 Task: Make in the project AgileRelay a sprint 'Knowledge Transfer Sprint'. Create in the project AgileRelay a sprint 'Knowledge Transfer Sprint'. Add in the project AgileRelay a sprint 'Knowledge Transfer Sprint'
Action: Mouse moved to (206, 59)
Screenshot: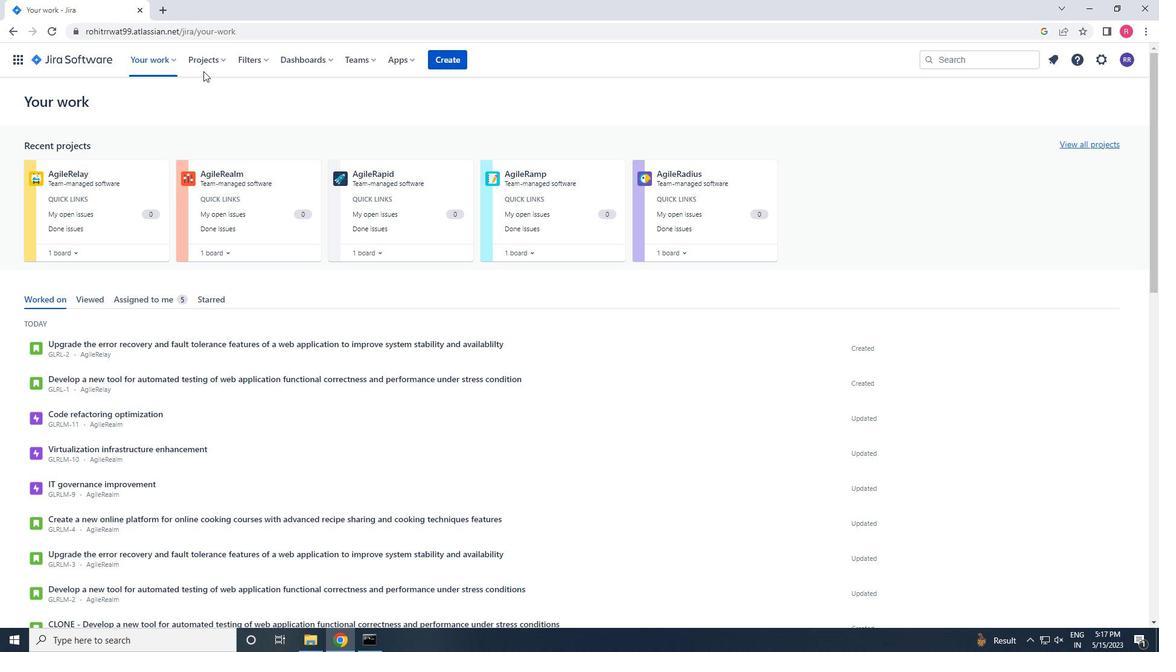 
Action: Mouse pressed left at (206, 59)
Screenshot: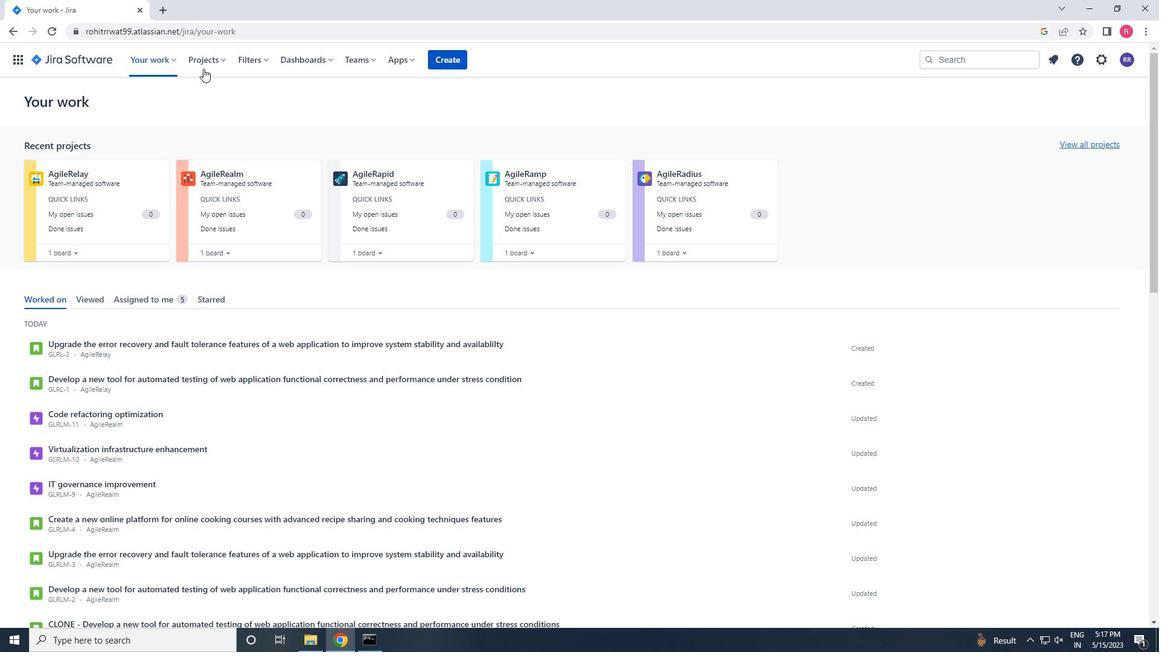 
Action: Mouse moved to (224, 114)
Screenshot: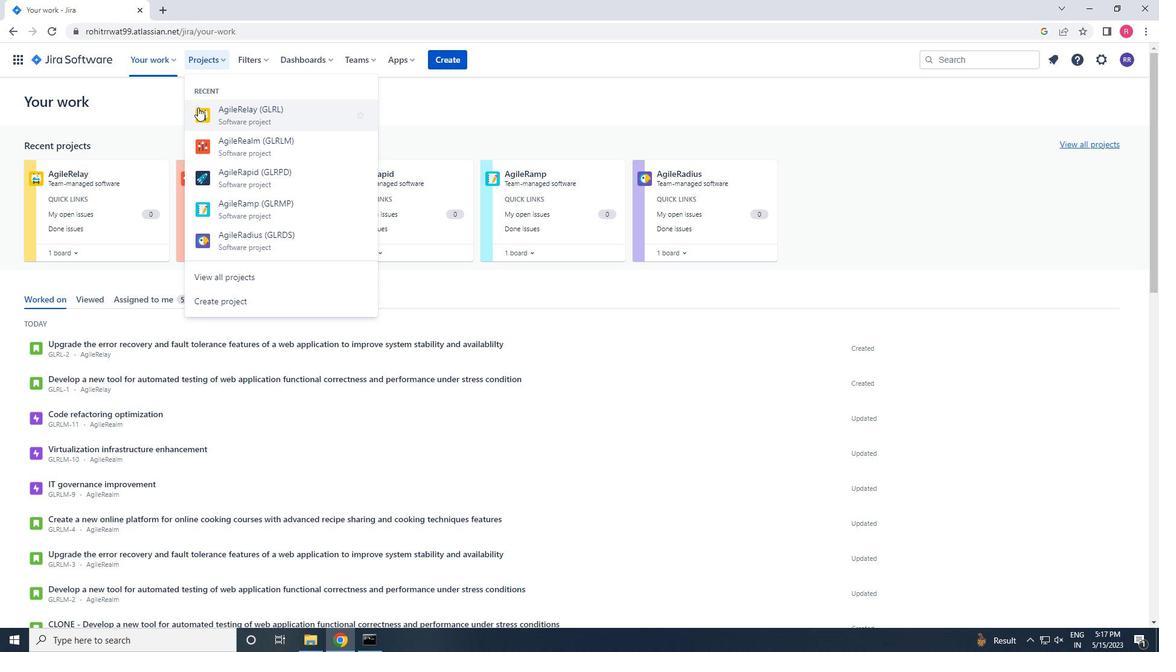 
Action: Mouse pressed left at (224, 114)
Screenshot: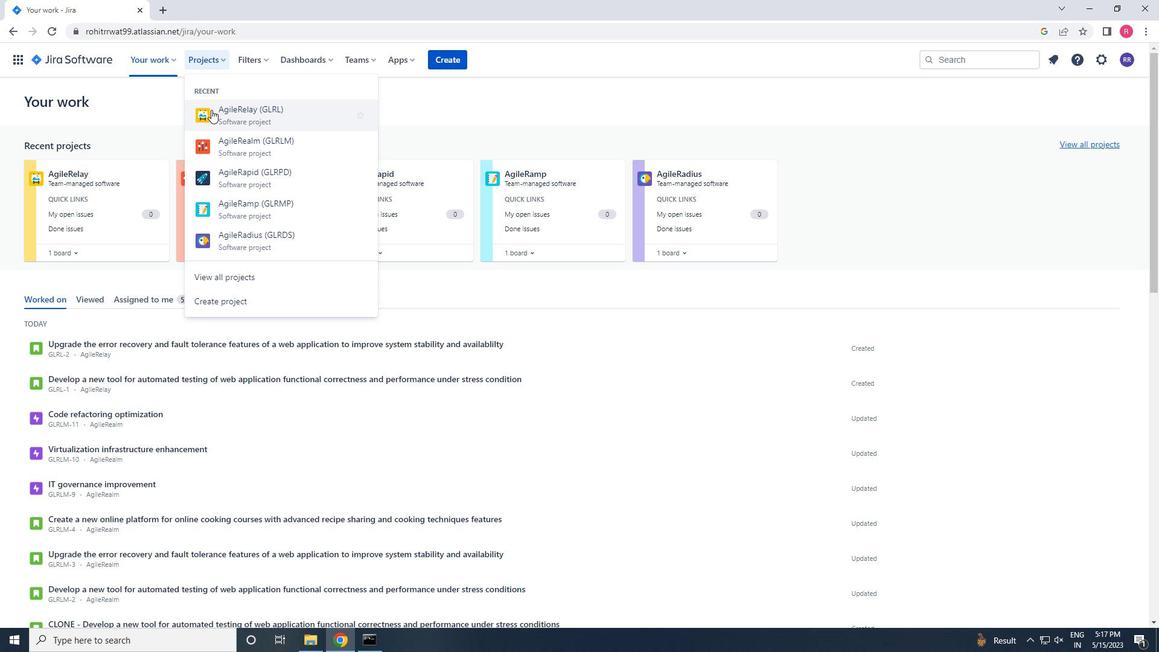 
Action: Mouse moved to (61, 182)
Screenshot: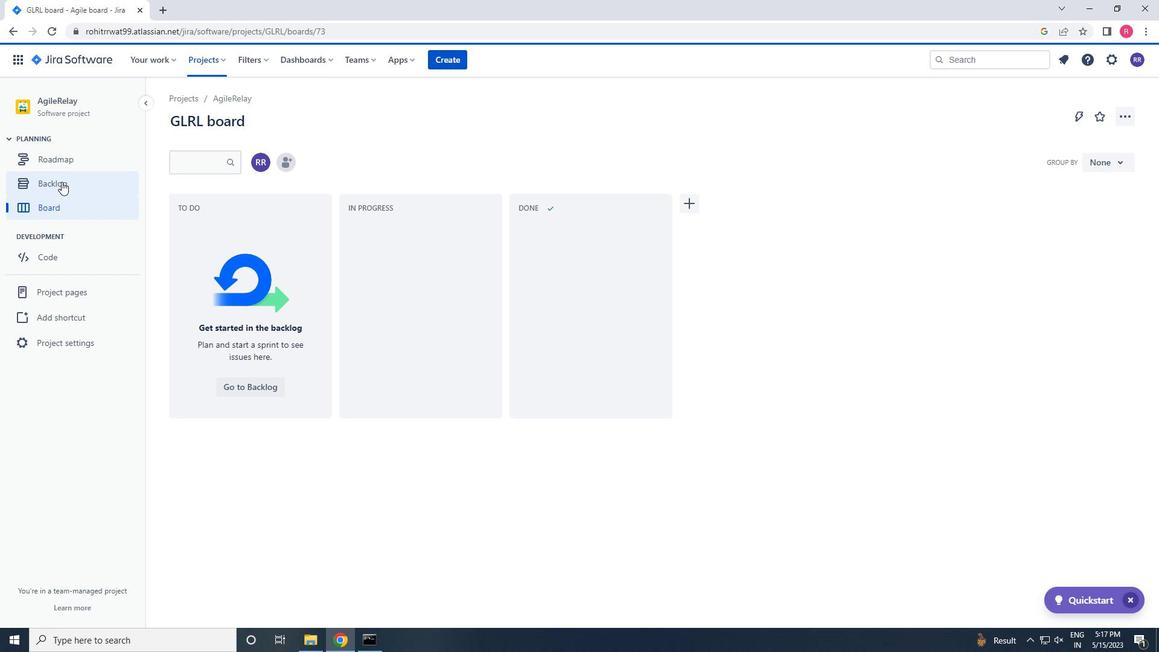 
Action: Mouse pressed left at (61, 182)
Screenshot: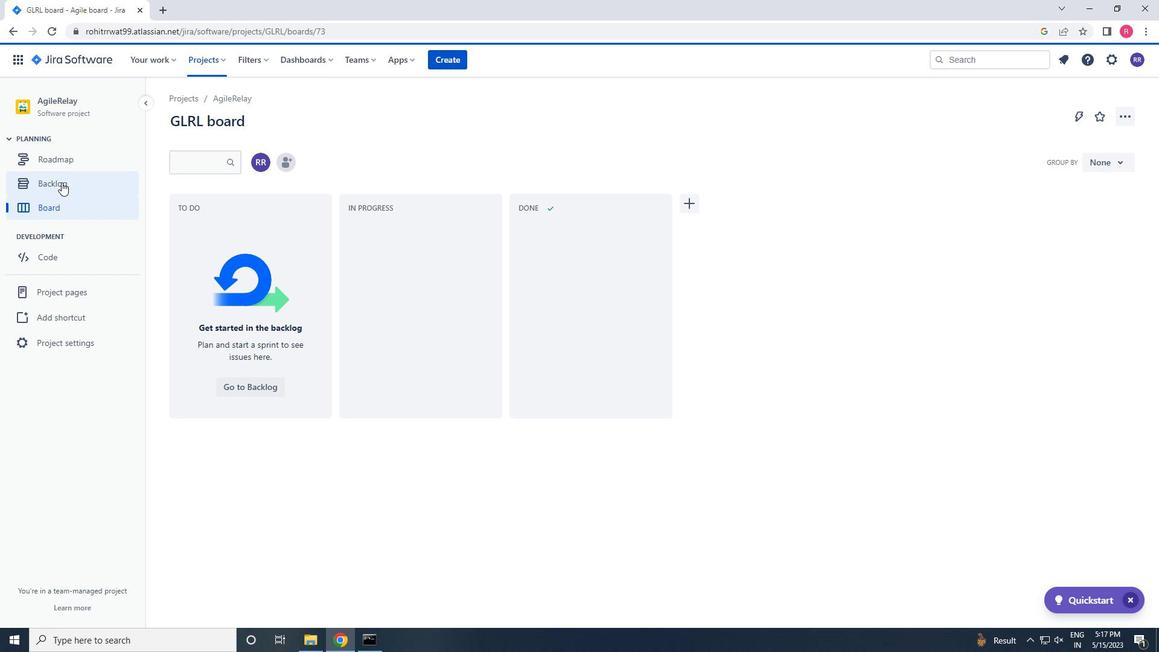 
Action: Mouse moved to (1070, 197)
Screenshot: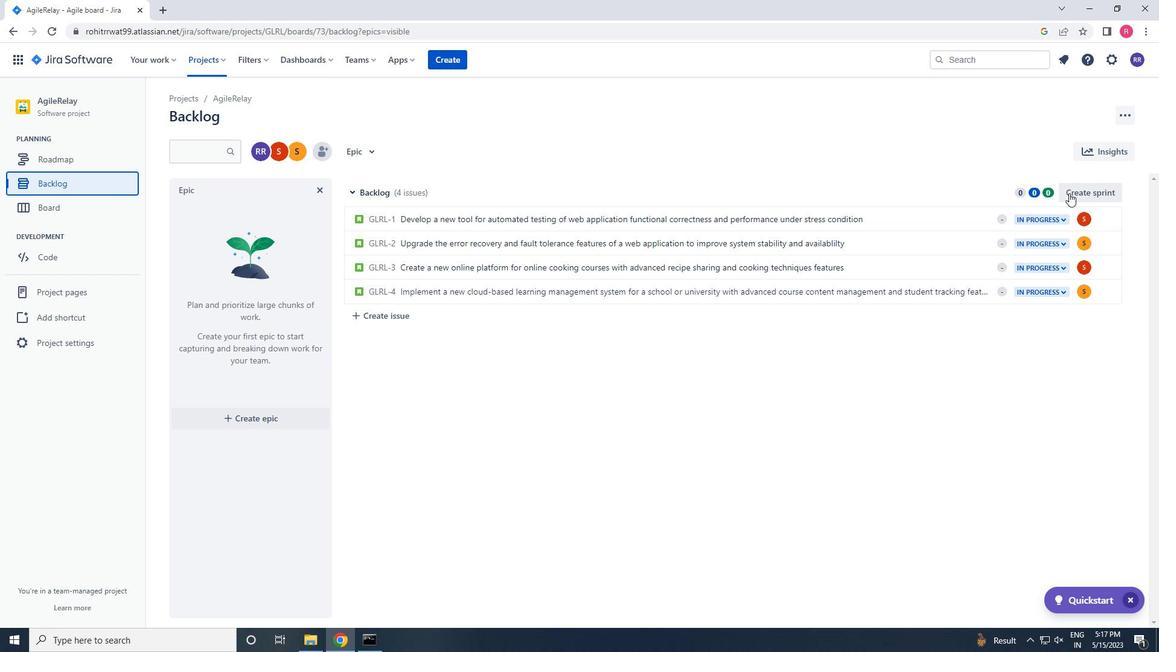 
Action: Mouse pressed left at (1070, 197)
Screenshot: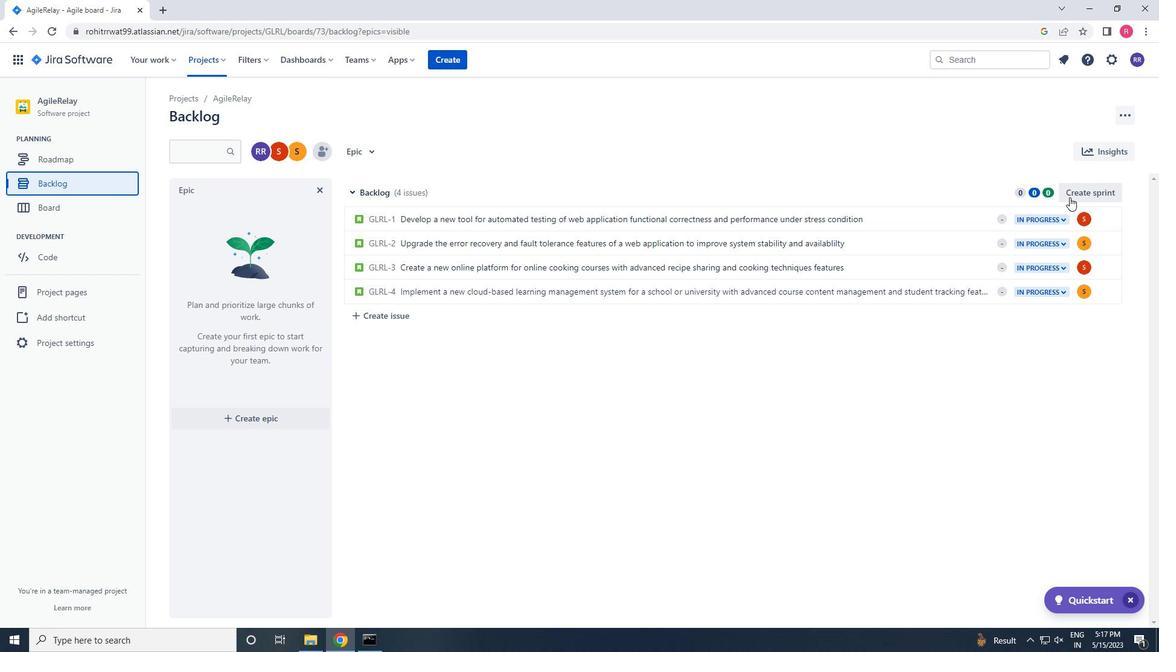 
Action: Mouse moved to (427, 193)
Screenshot: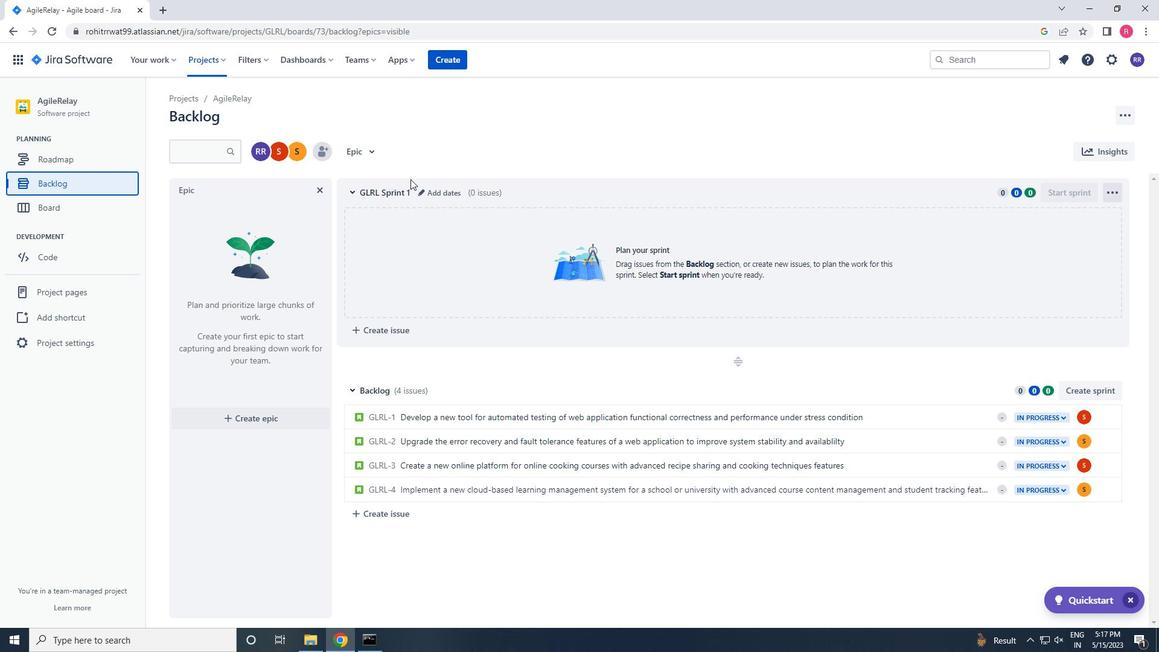 
Action: Mouse pressed left at (427, 193)
Screenshot: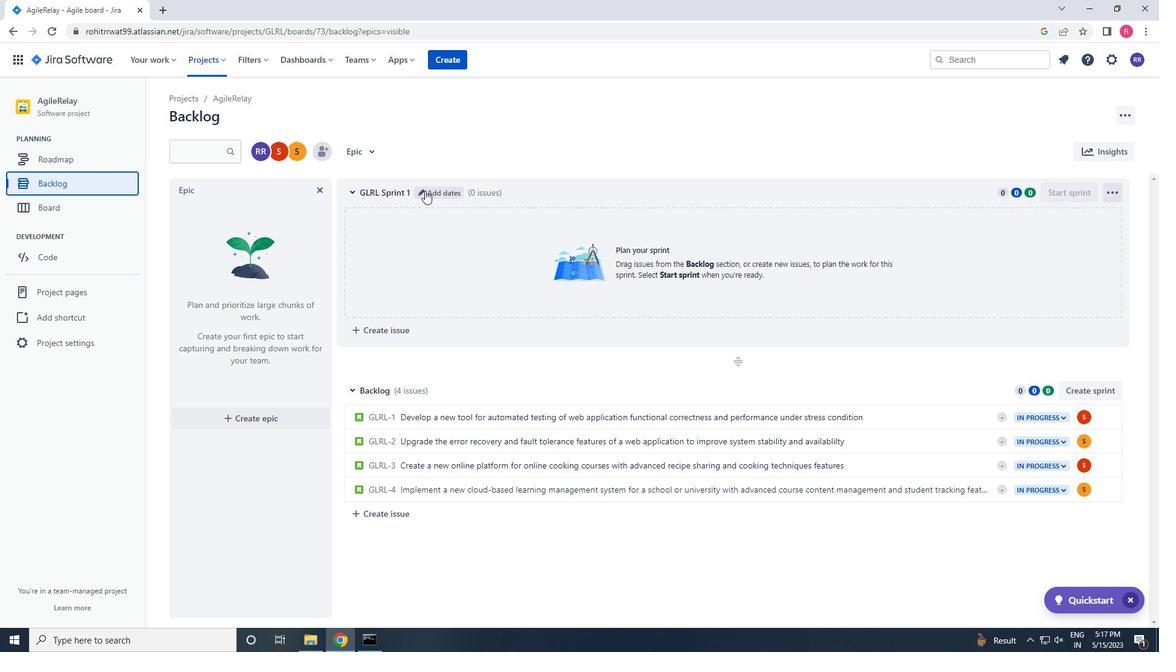 
Action: Mouse moved to (427, 193)
Screenshot: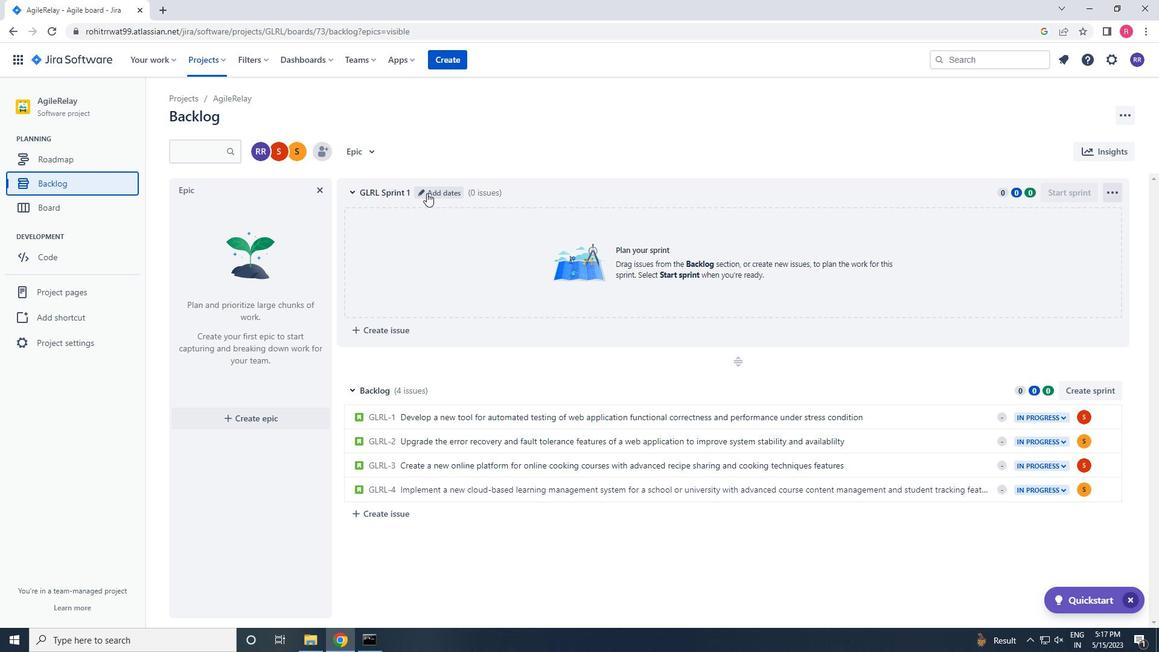 
Action: Key pressed <Key.backspace><Key.backspace><Key.backspace><Key.backspace><Key.backspace><Key.backspace><Key.backspace><Key.backspace><Key.backspace><Key.backspace><Key.backspace><Key.backspace><Key.backspace><Key.backspace><Key.backspace><Key.backspace><Key.backspace><Key.backspace><Key.backspace><Key.backspace><Key.backspace><Key.backspace><Key.shift_r>Knowedge<Key.space><Key.left><Key.left><Key.left><Key.left><Key.left><Key.left><Key.left><Key.right><Key.right>l<Key.right><Key.right><Key.right><Key.right><Key.right><Key.right><Key.right><Key.right><Key.right><Key.shift>TRANSFER<Key.space><Key.shift>SPRINT<Key.space><Key.enter>
Screenshot: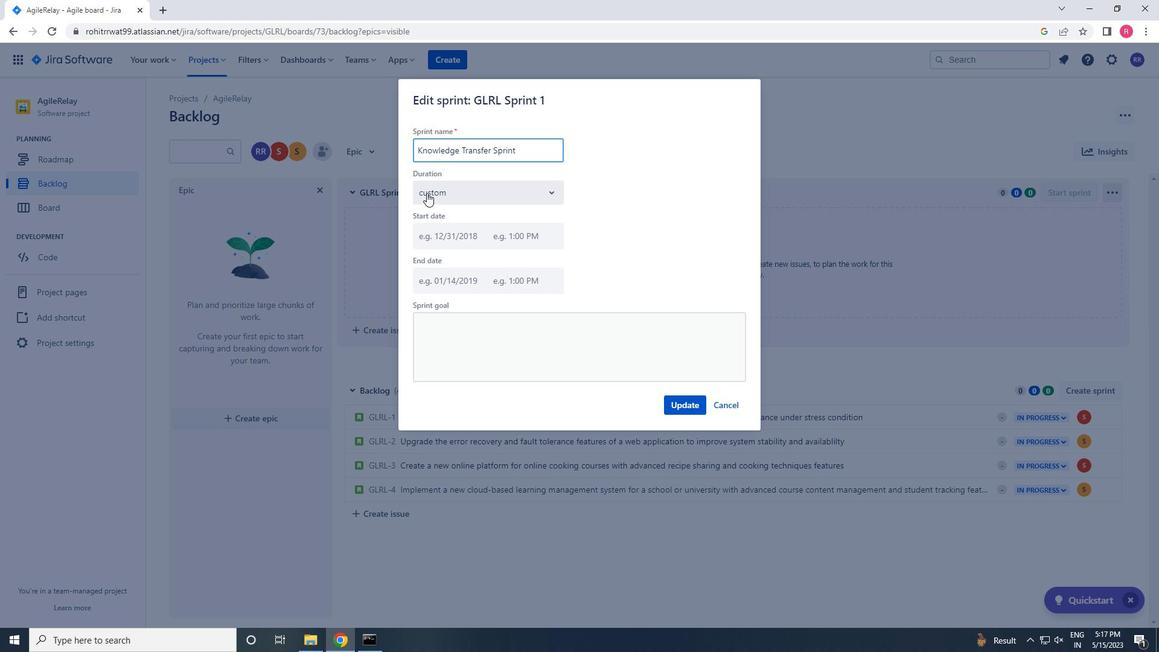 
Action: Mouse moved to (1085, 389)
Screenshot: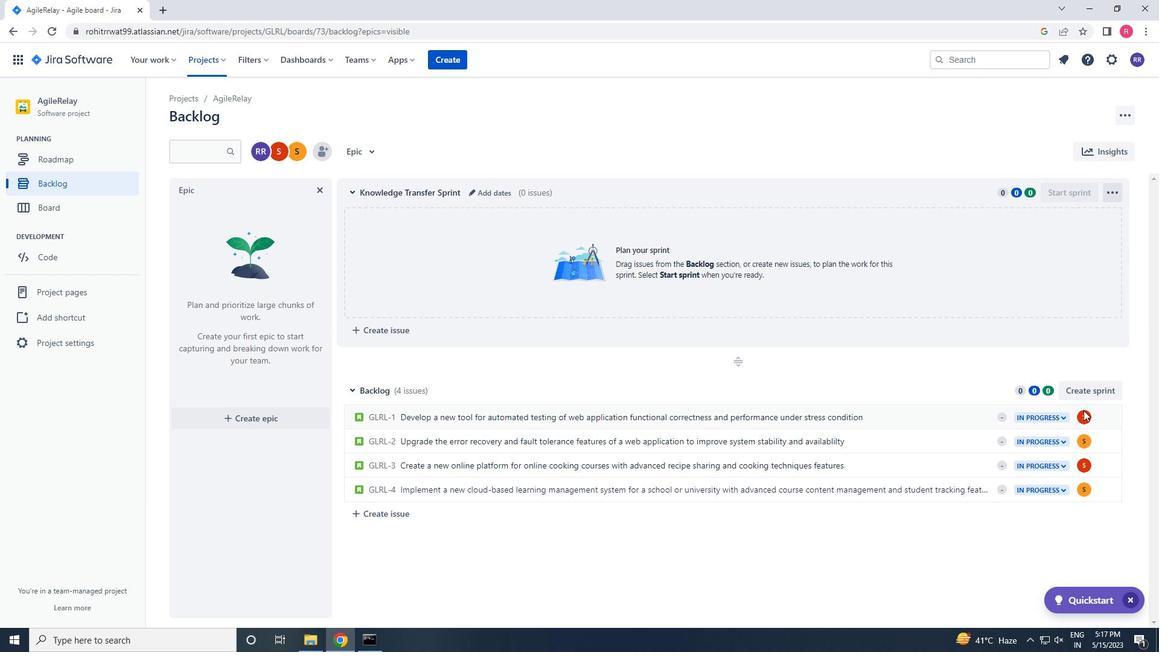
Action: Mouse pressed left at (1085, 389)
Screenshot: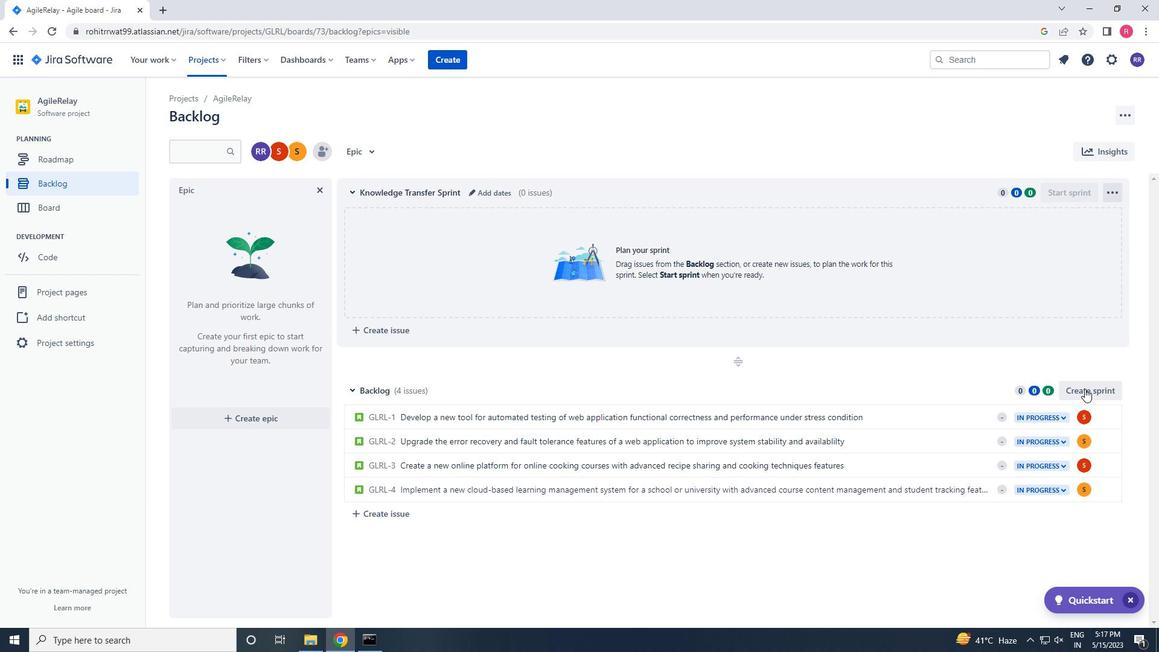 
Action: Mouse moved to (477, 395)
Screenshot: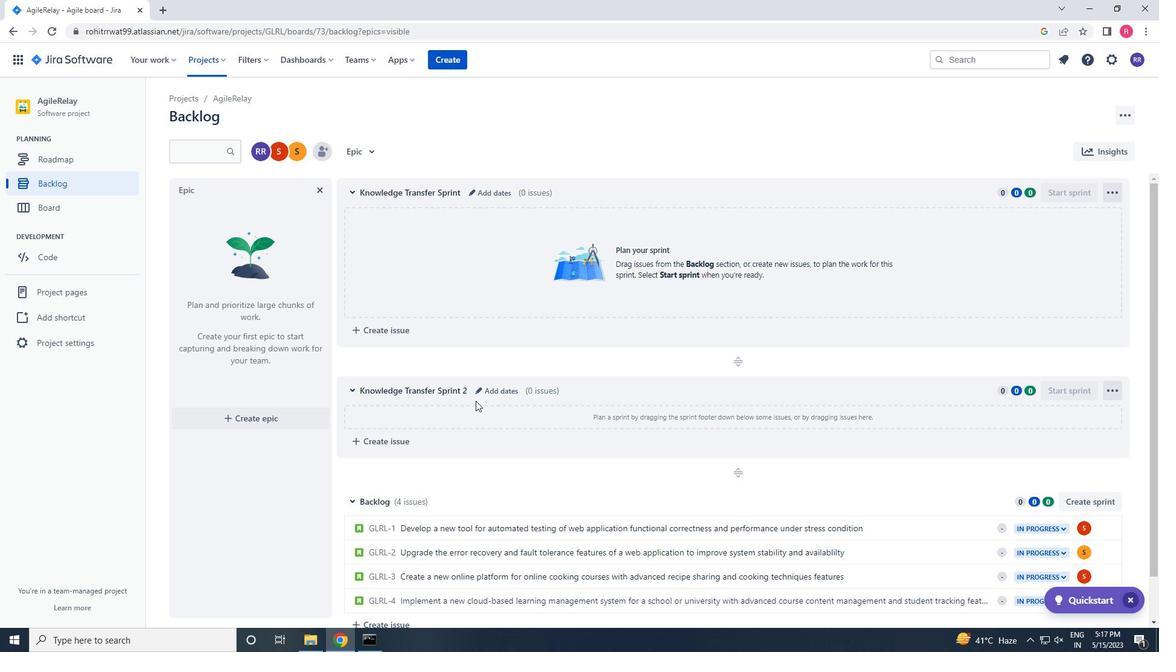 
Action: Mouse pressed left at (477, 395)
Screenshot: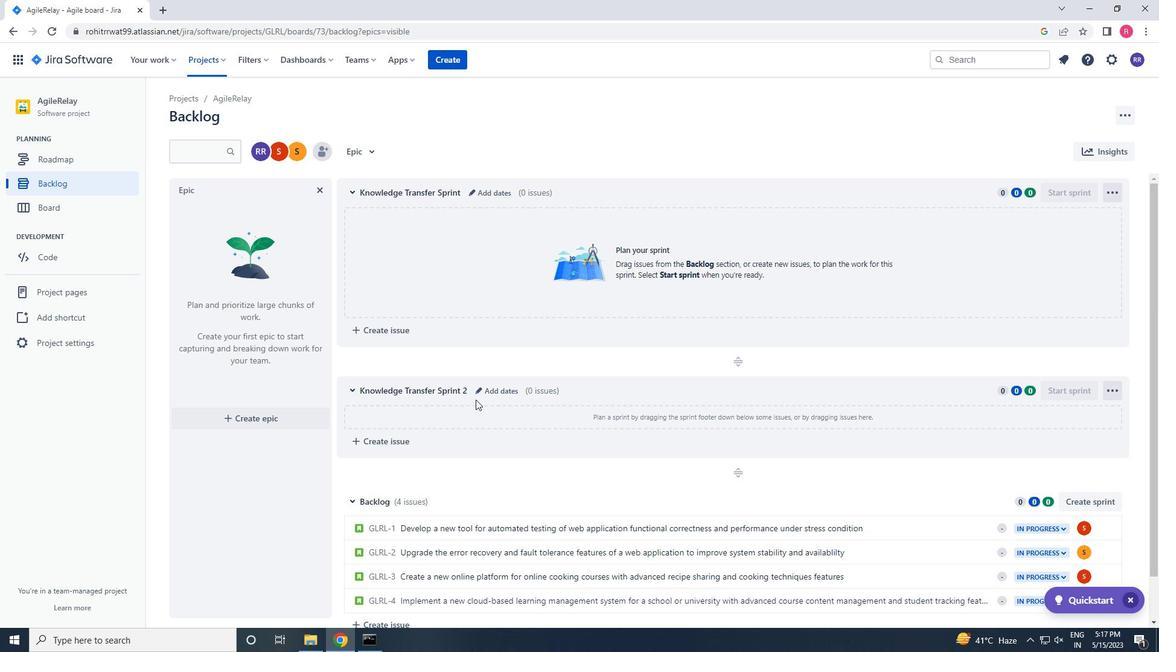 
Action: Mouse moved to (438, 228)
Screenshot: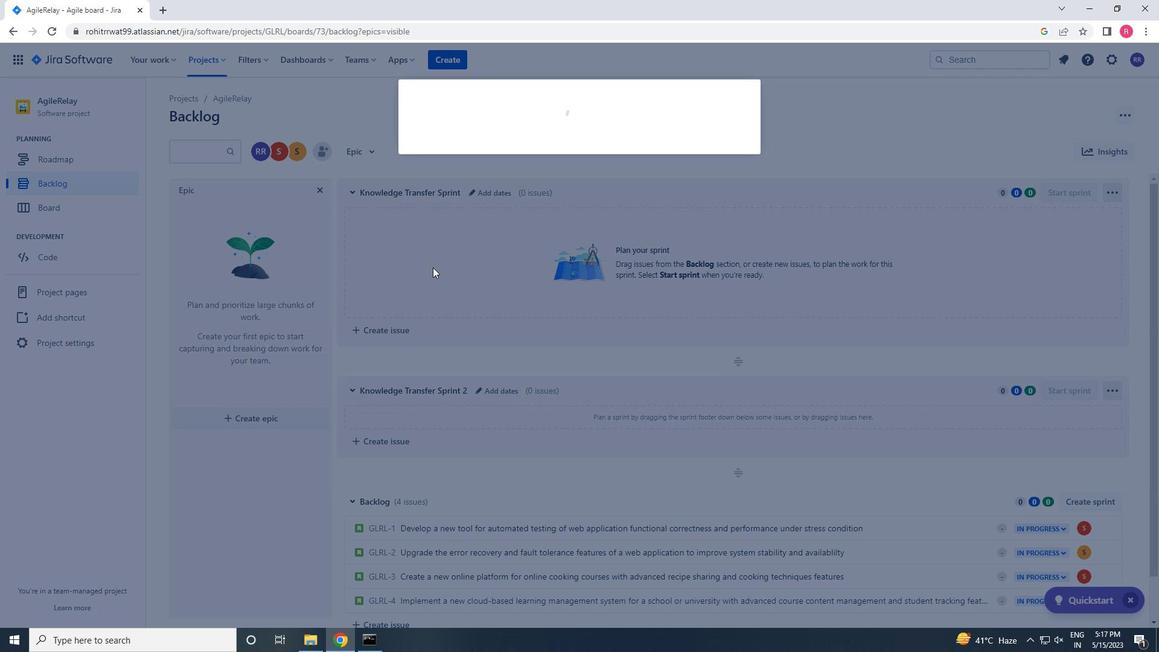 
Action: Key pressed <Key.backspace><Key.enter>
Screenshot: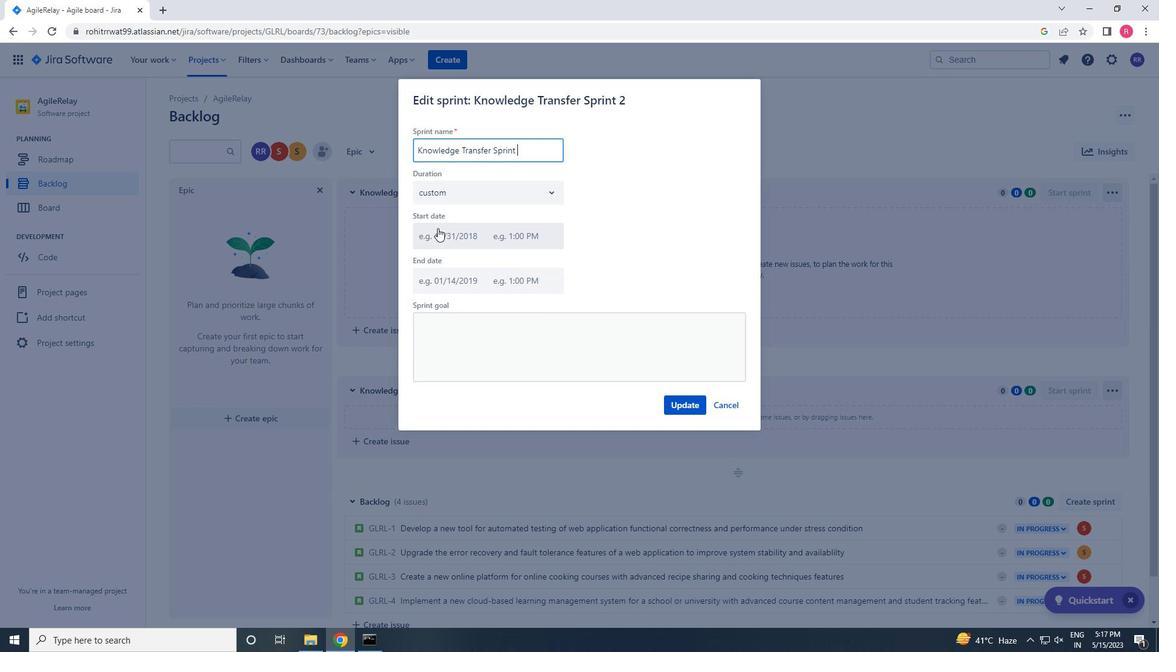 
Action: Mouse moved to (1099, 506)
Screenshot: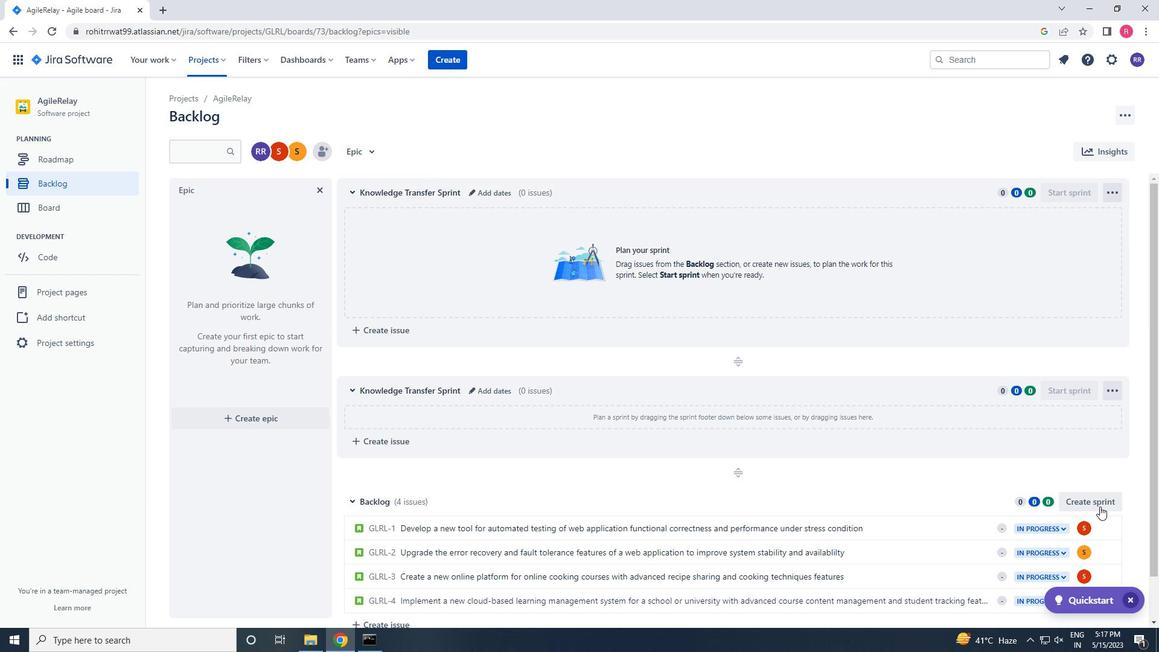 
Action: Mouse pressed left at (1099, 506)
Screenshot: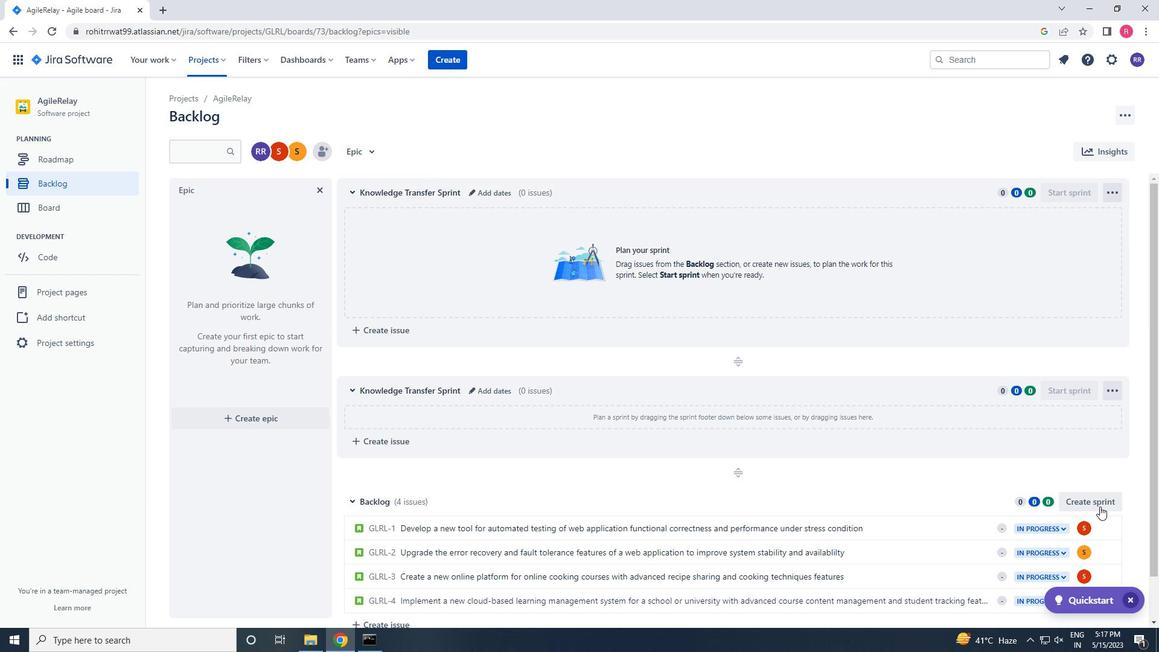 
Action: Mouse moved to (480, 505)
Screenshot: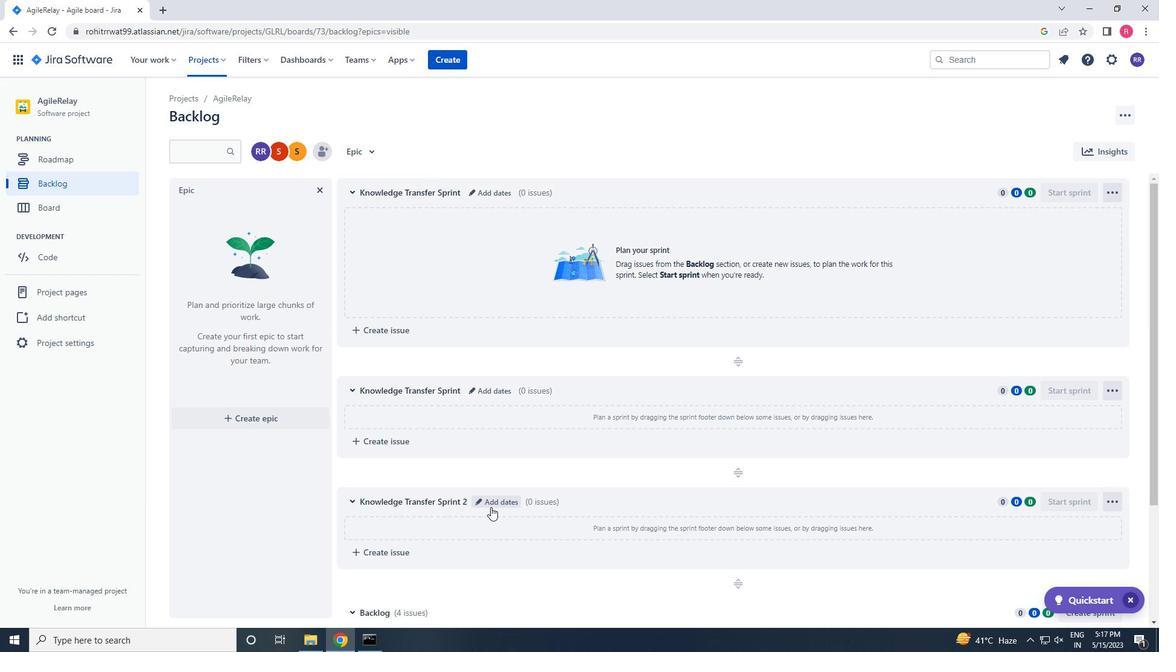 
Action: Mouse pressed left at (480, 505)
Screenshot: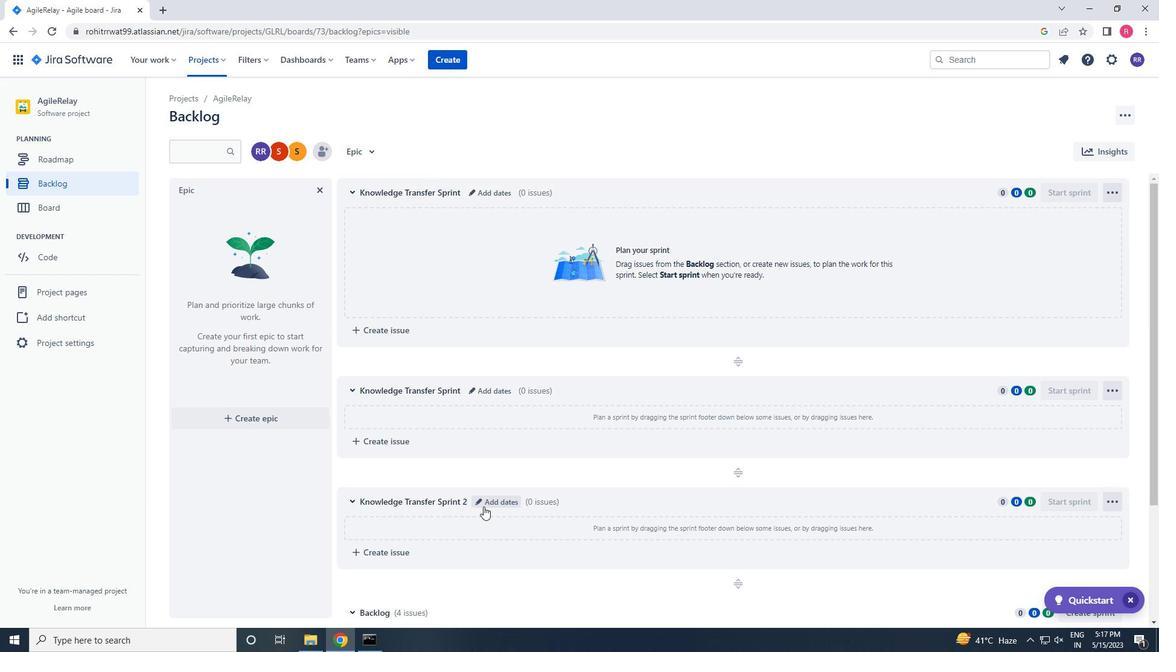 
Action: Mouse moved to (467, 310)
Screenshot: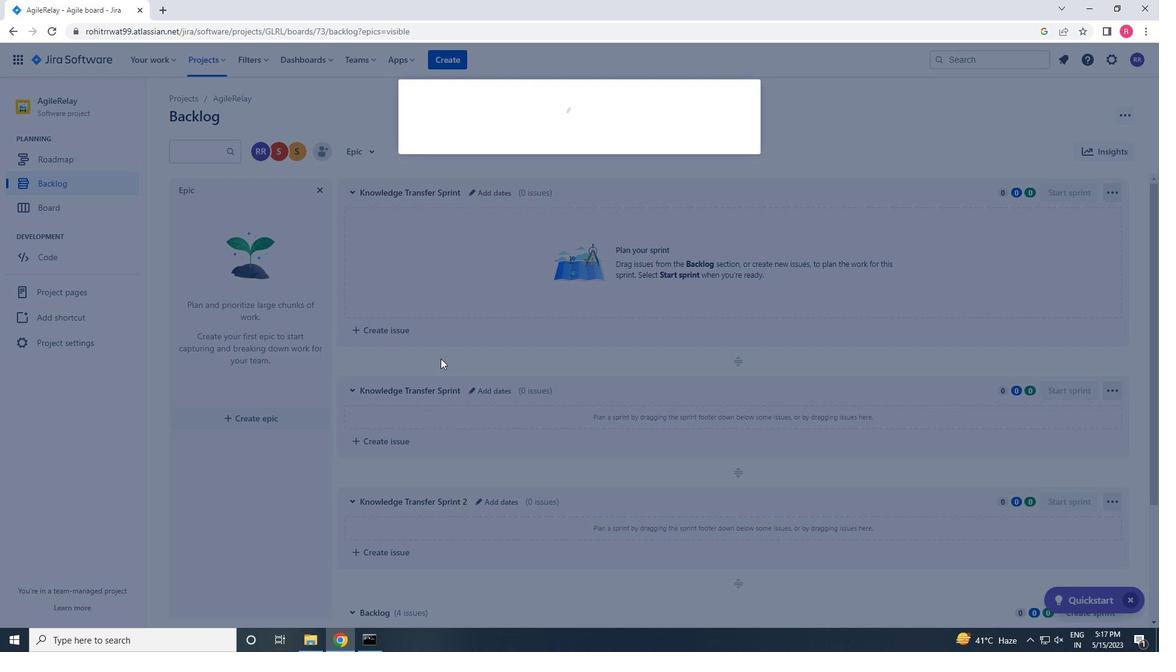 
Action: Key pressed <Key.backspace><Key.enter>
Screenshot: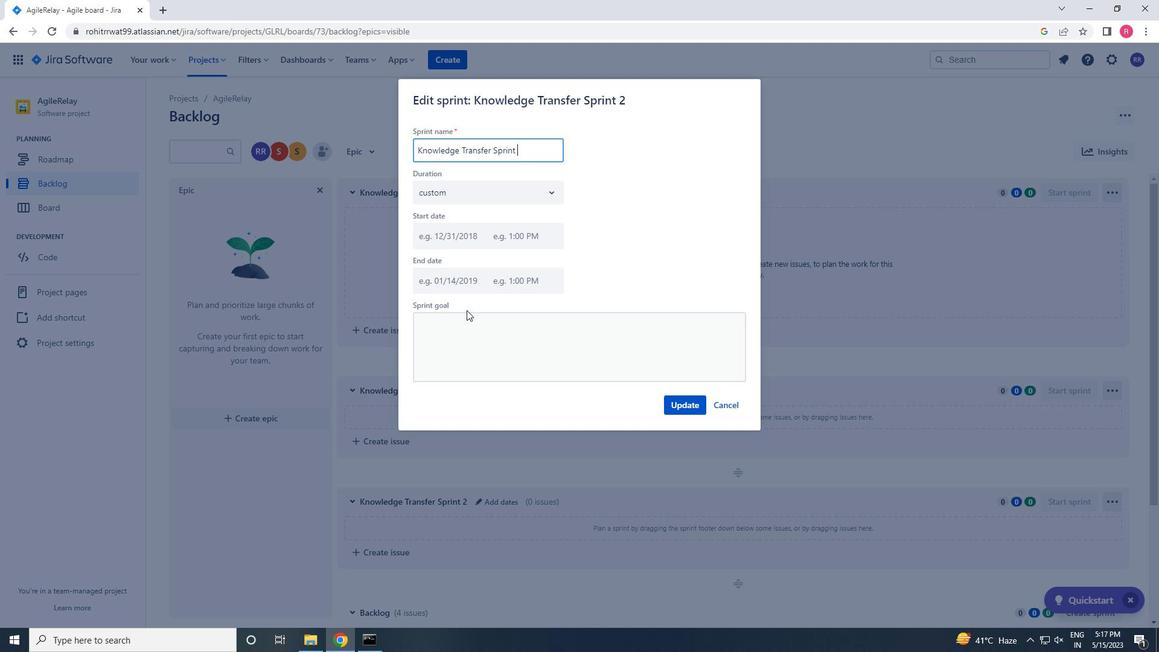 
Action: Mouse moved to (438, 378)
Screenshot: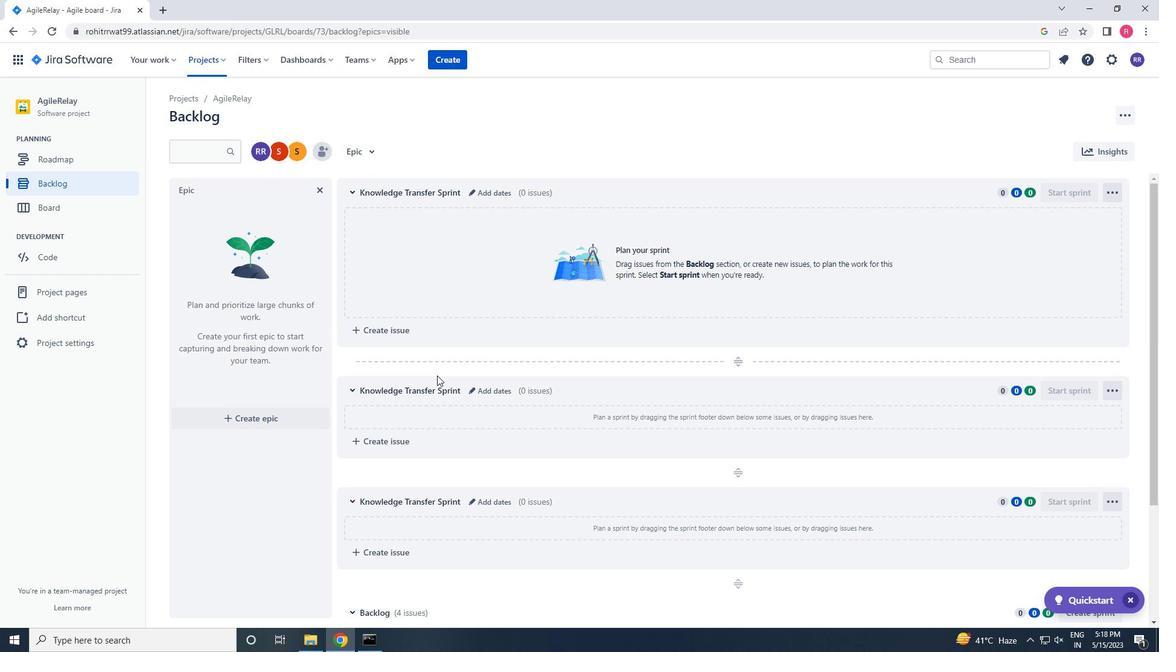 
Action: Mouse scrolled (438, 378) with delta (0, 0)
Screenshot: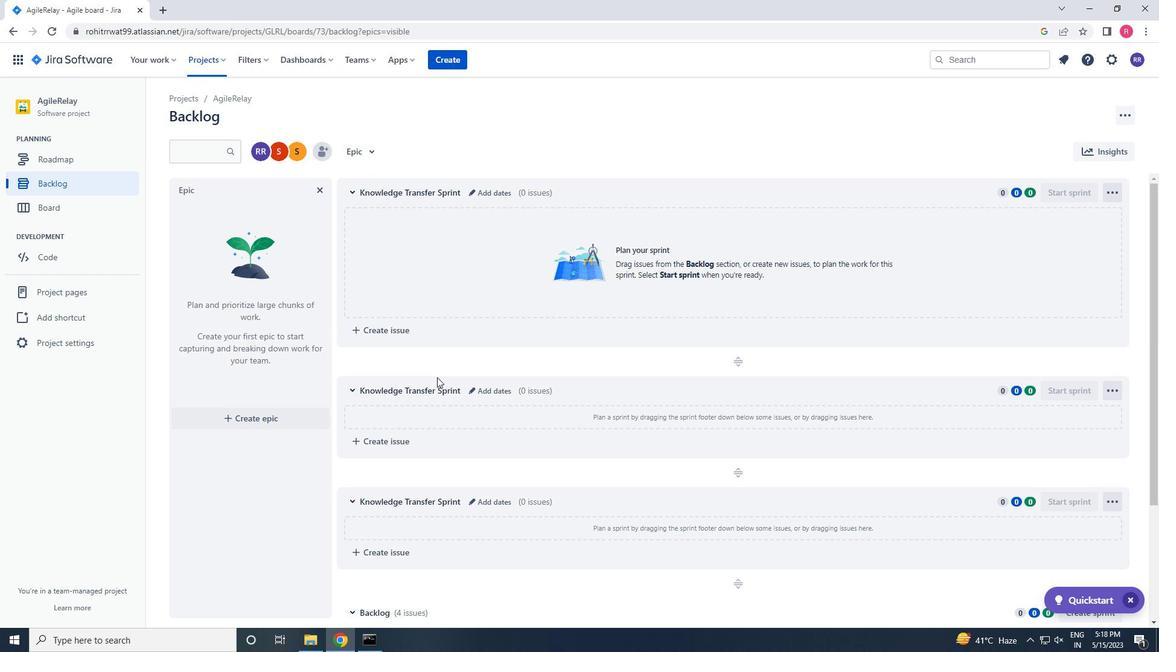 
Action: Mouse scrolled (438, 378) with delta (0, 0)
Screenshot: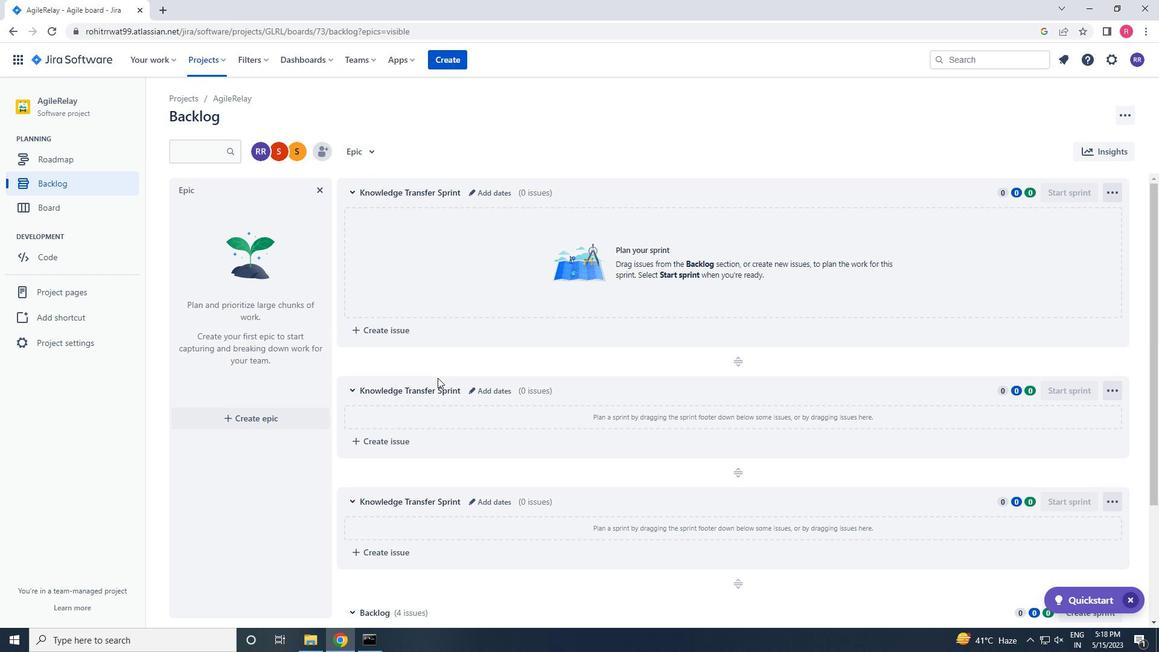 
Action: Mouse scrolled (438, 378) with delta (0, 0)
Screenshot: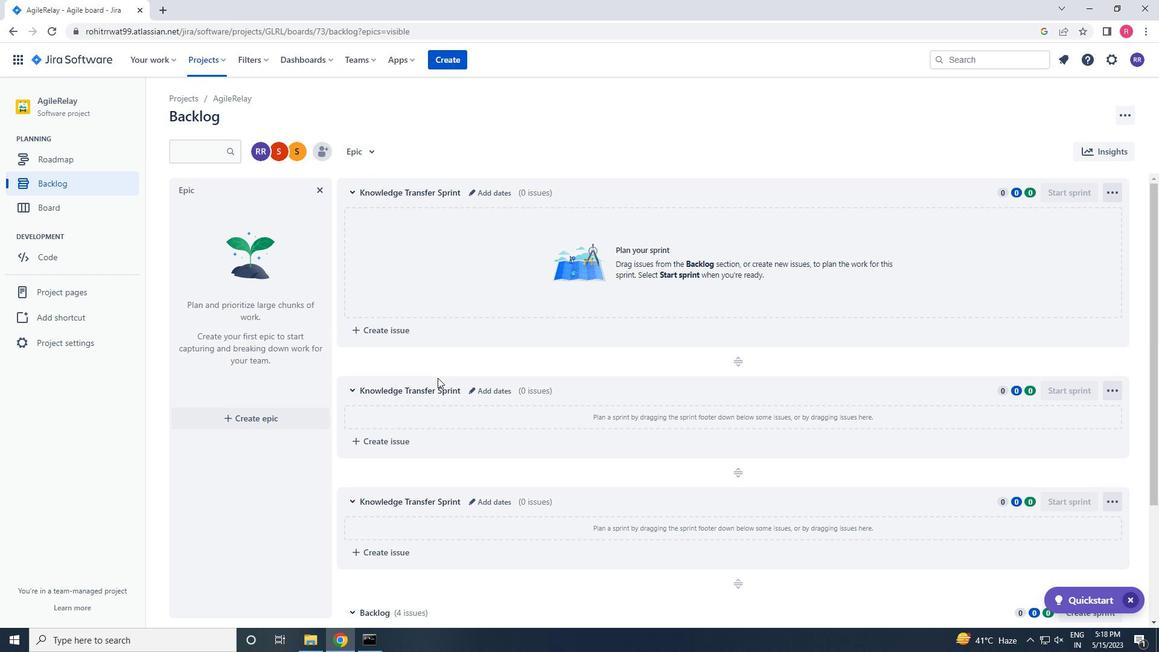 
Action: Mouse scrolled (438, 378) with delta (0, 0)
Screenshot: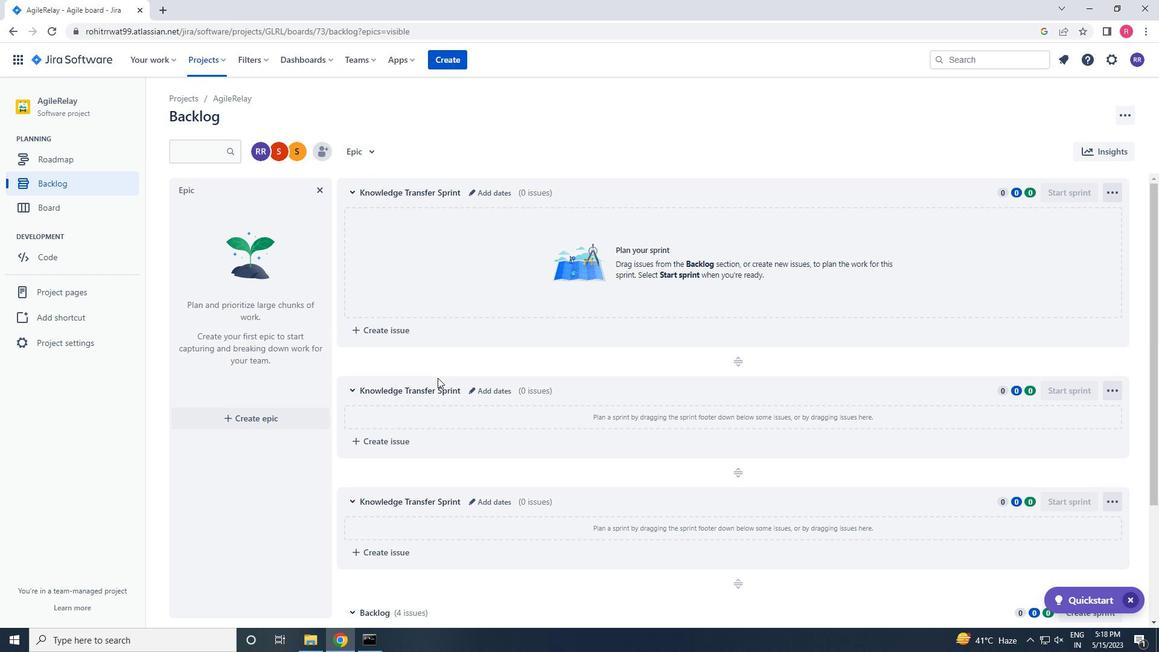
Action: Mouse scrolled (438, 377) with delta (0, 0)
Screenshot: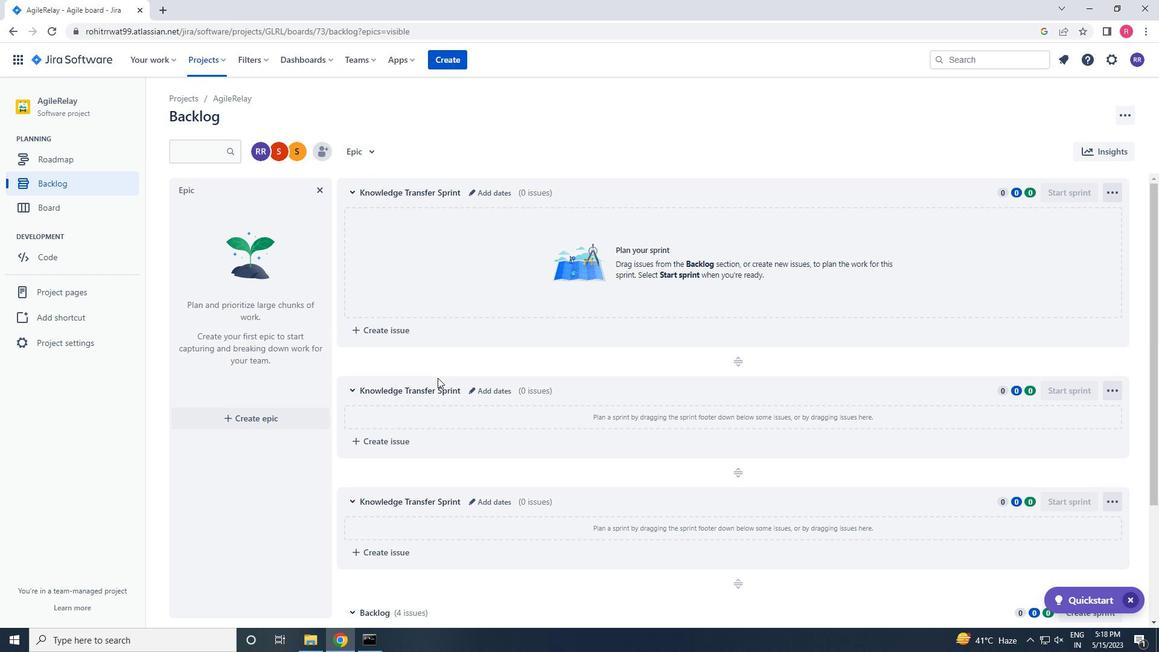 
Action: Mouse scrolled (438, 377) with delta (0, 0)
Screenshot: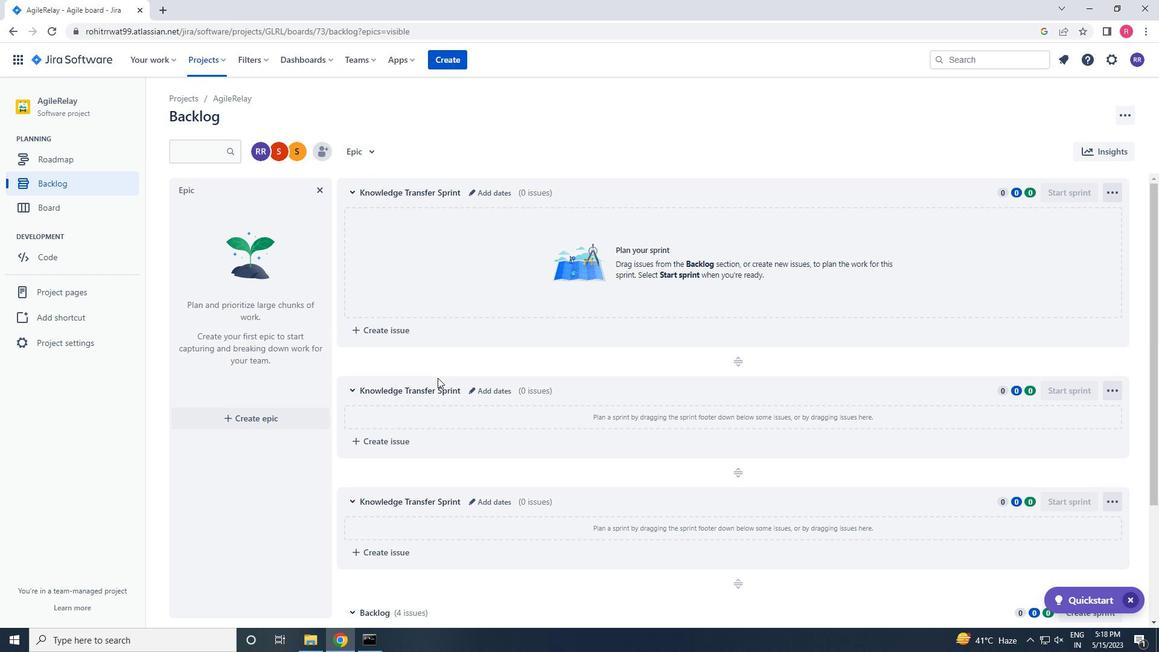 
Action: Mouse scrolled (438, 377) with delta (0, 0)
Screenshot: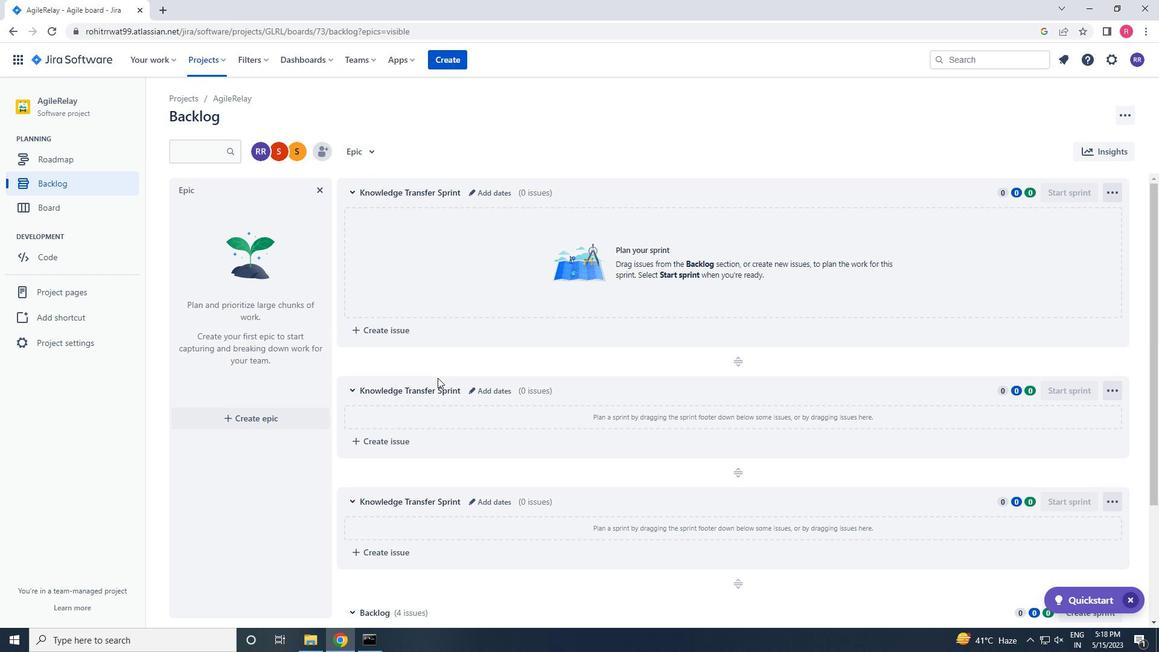
Action: Mouse scrolled (438, 377) with delta (0, 0)
Screenshot: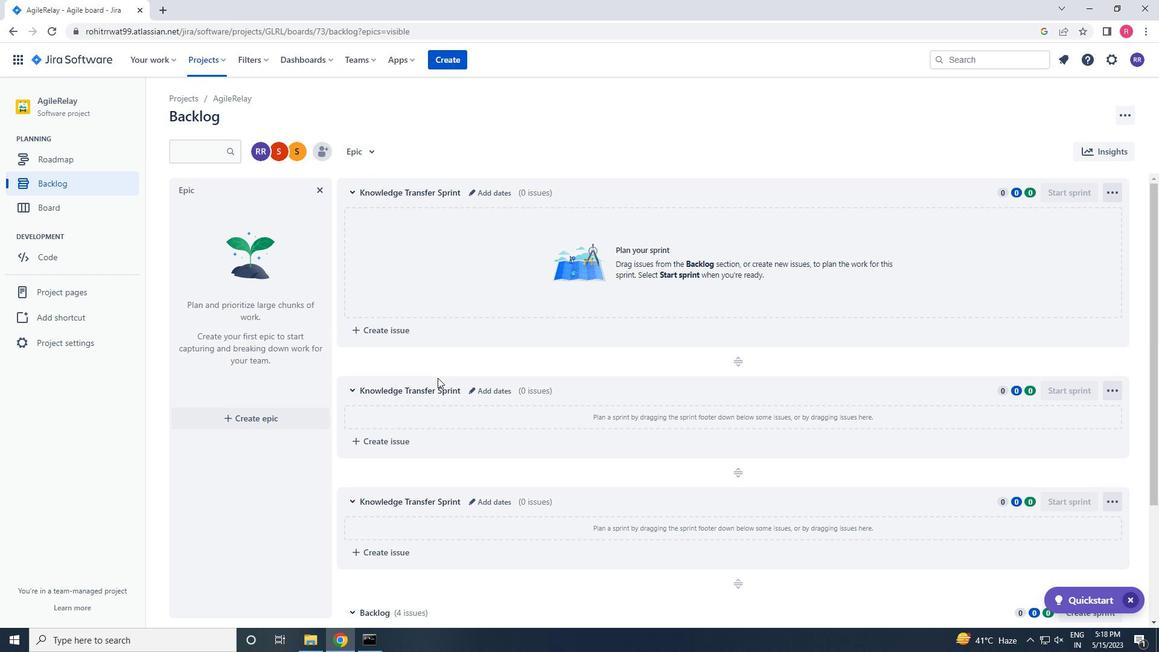 
Action: Mouse scrolled (438, 377) with delta (0, 0)
Screenshot: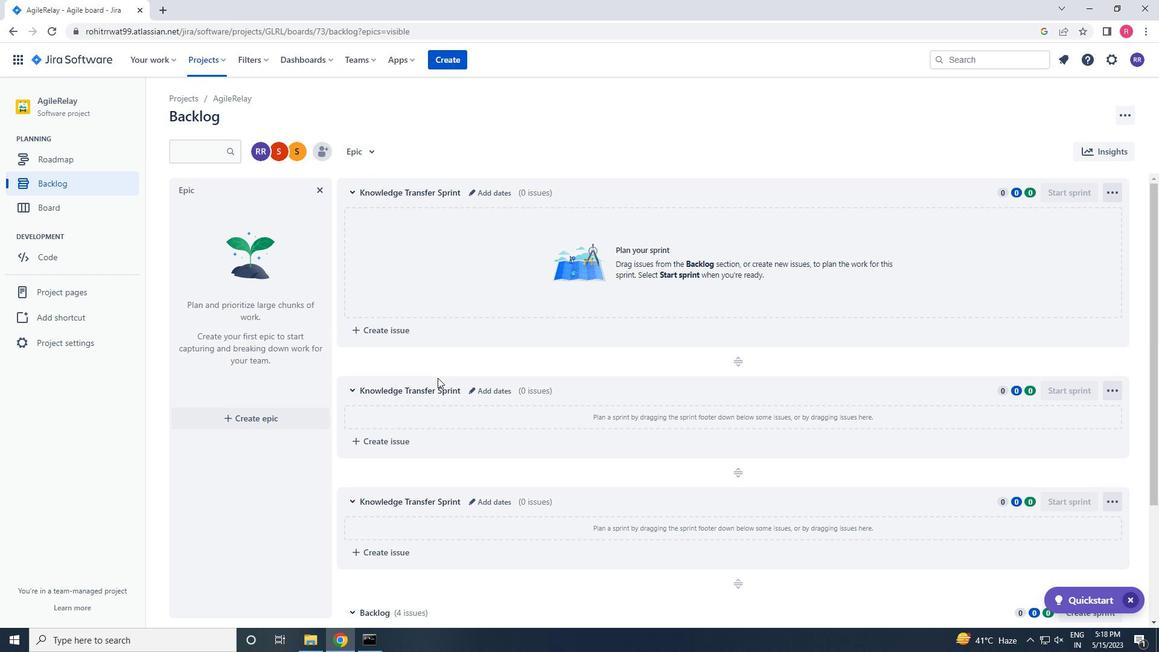 
